 Task: Create in the project AdaptFlow and in the Backlog issue 'Develop a new feature to allow for customizable user profiles' a child issue 'Integration with benefits enrollment systems', and assign it to team member softage.2@softage.net. Create in the project AdaptFlow and in the Backlog issue 'Address issues related to data synchronization across multiple devices' a child issue 'Big data model interpretability and transparency optimization and testing', and assign it to team member softage.3@softage.net
Action: Mouse moved to (208, 67)
Screenshot: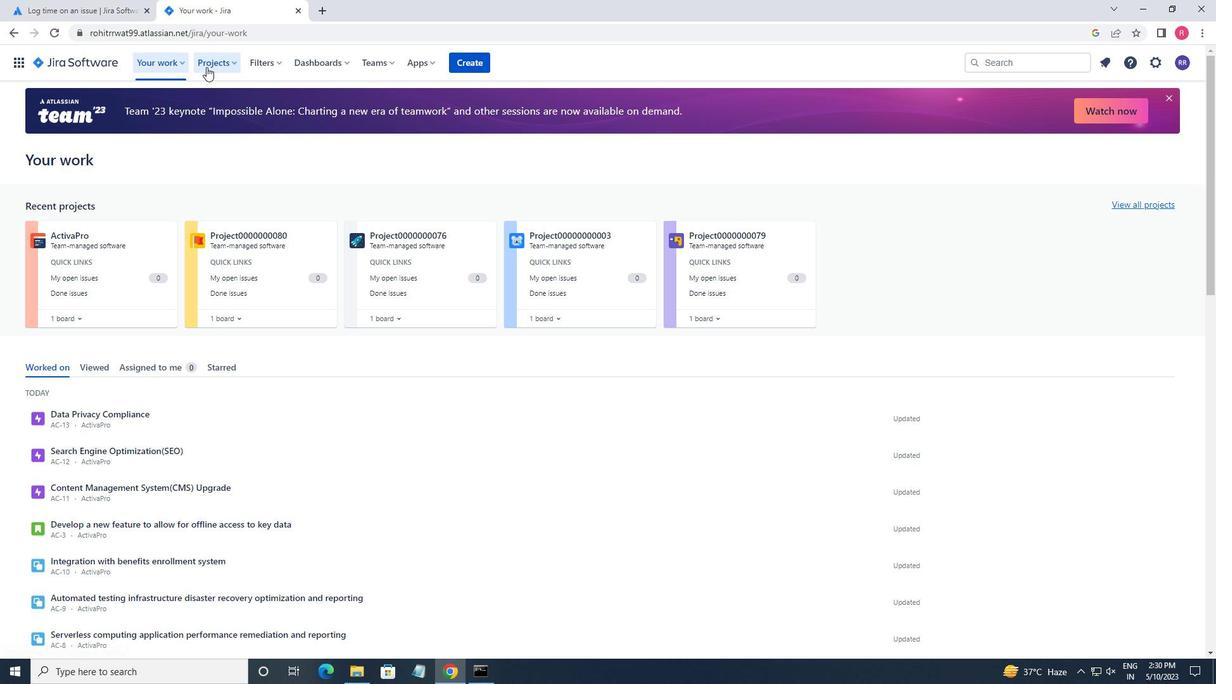 
Action: Mouse pressed left at (208, 67)
Screenshot: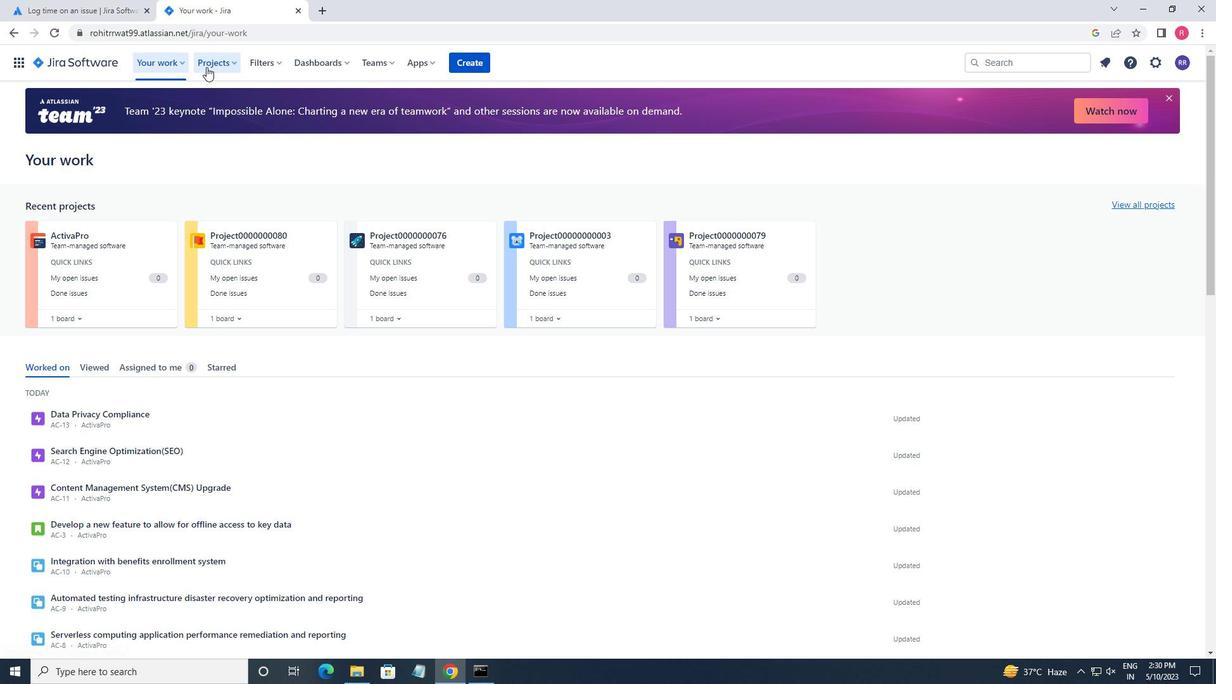 
Action: Mouse moved to (254, 121)
Screenshot: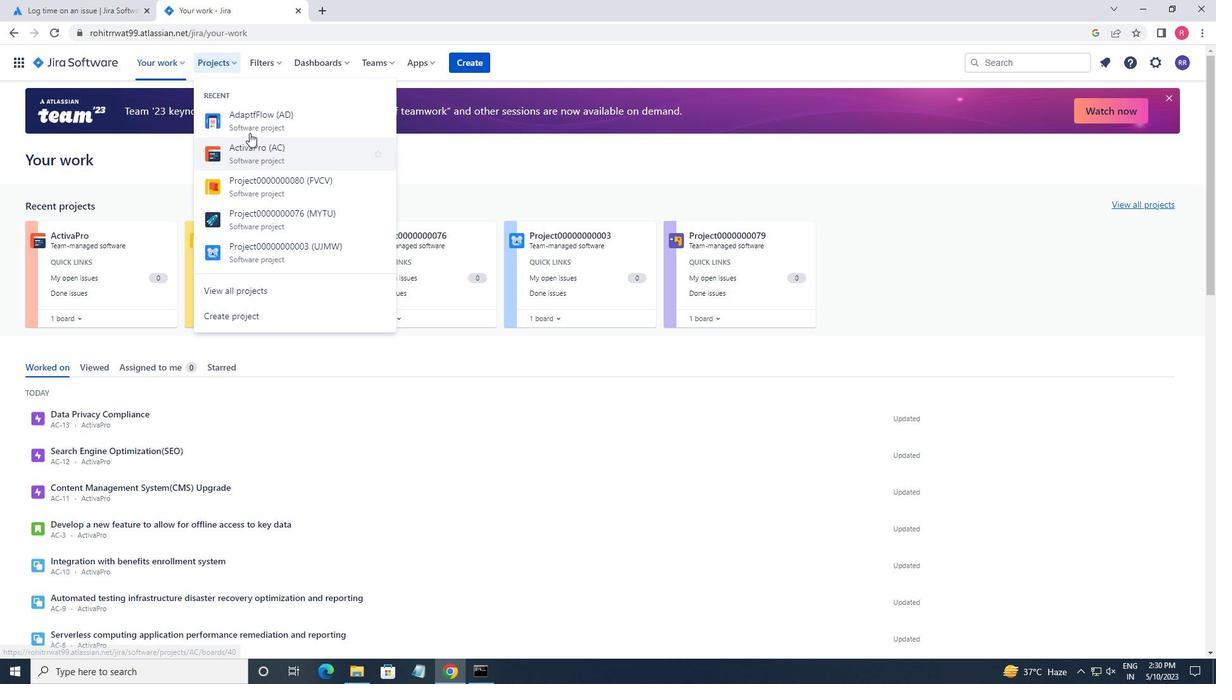 
Action: Mouse pressed left at (254, 121)
Screenshot: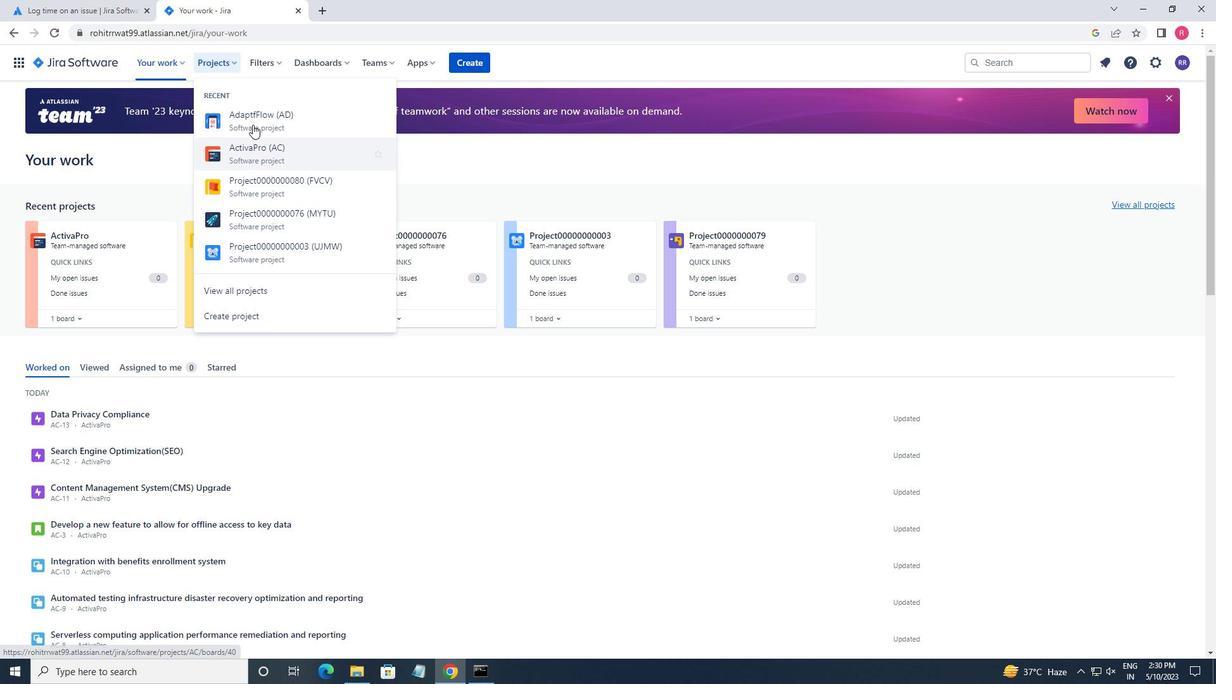 
Action: Mouse moved to (85, 190)
Screenshot: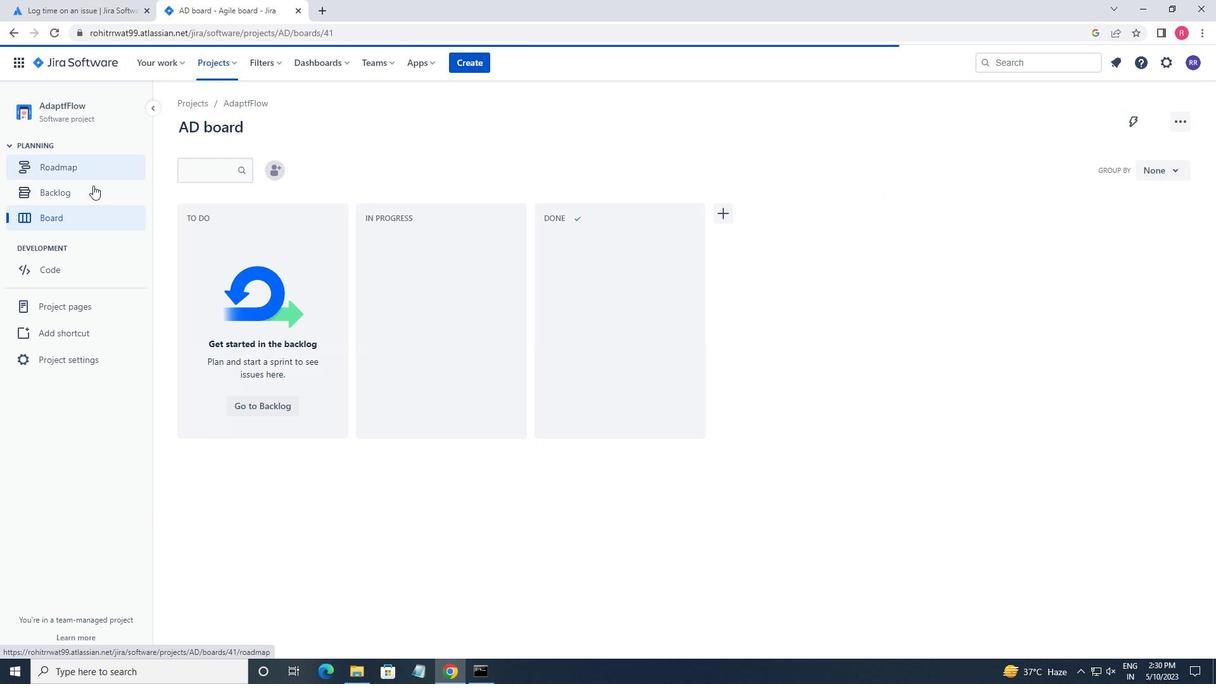 
Action: Mouse pressed left at (85, 190)
Screenshot: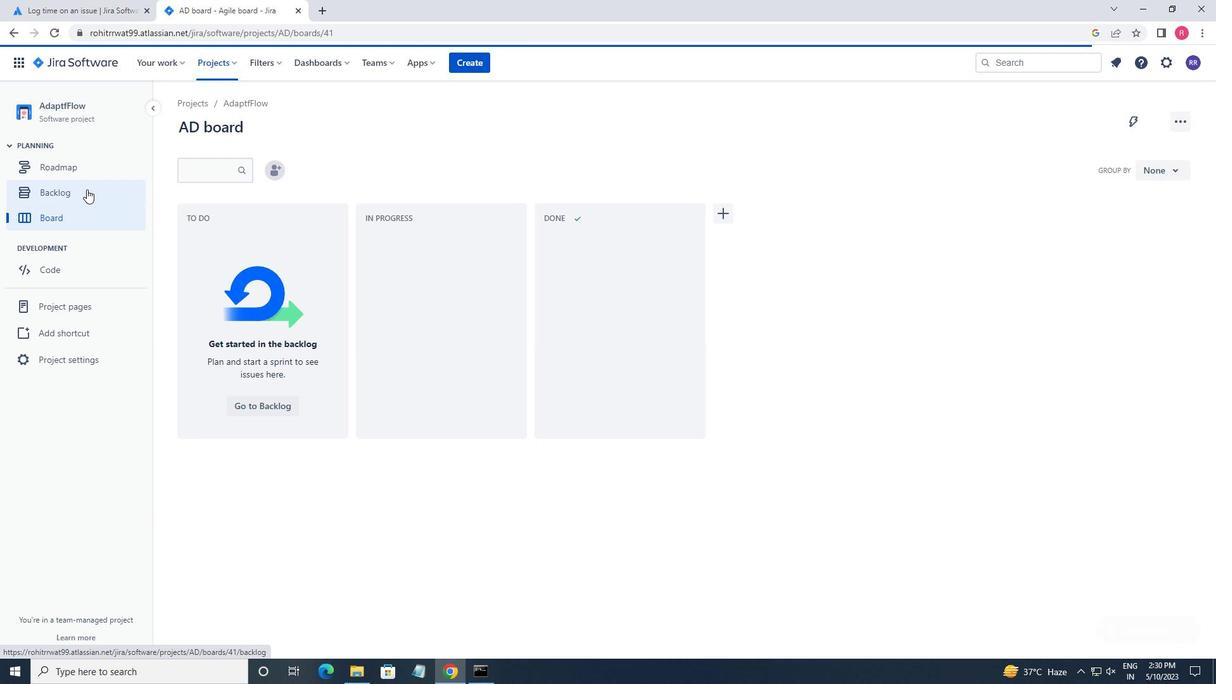 
Action: Mouse moved to (440, 494)
Screenshot: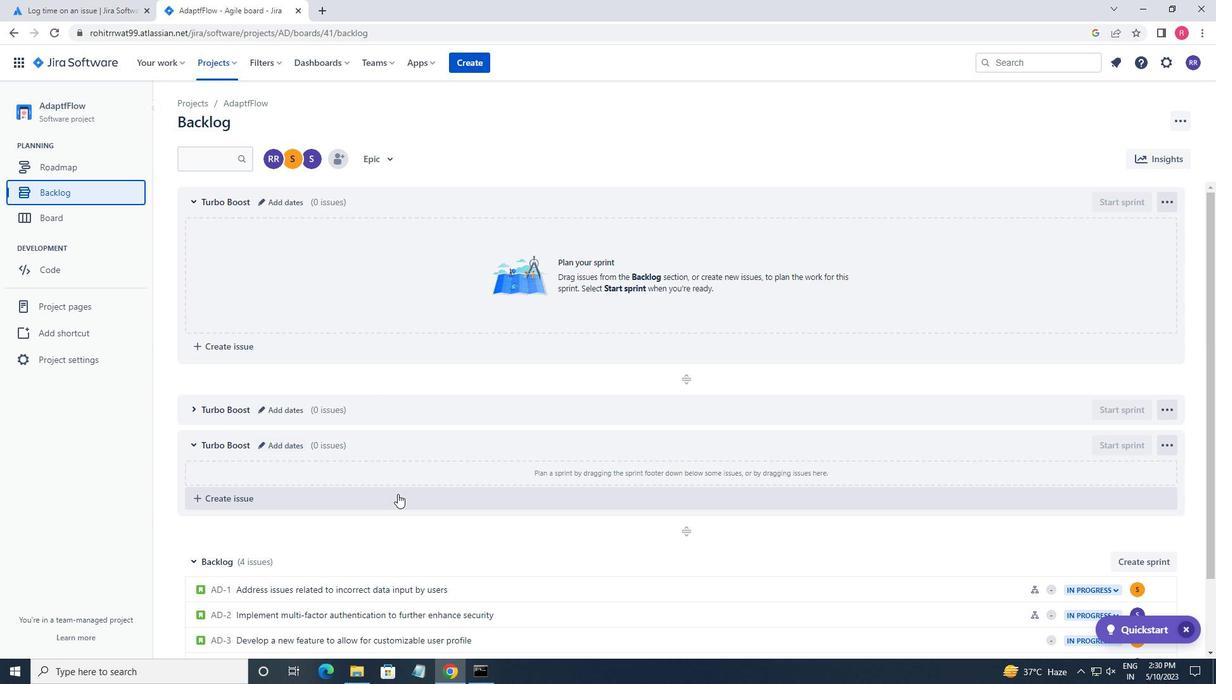 
Action: Mouse scrolled (440, 494) with delta (0, 0)
Screenshot: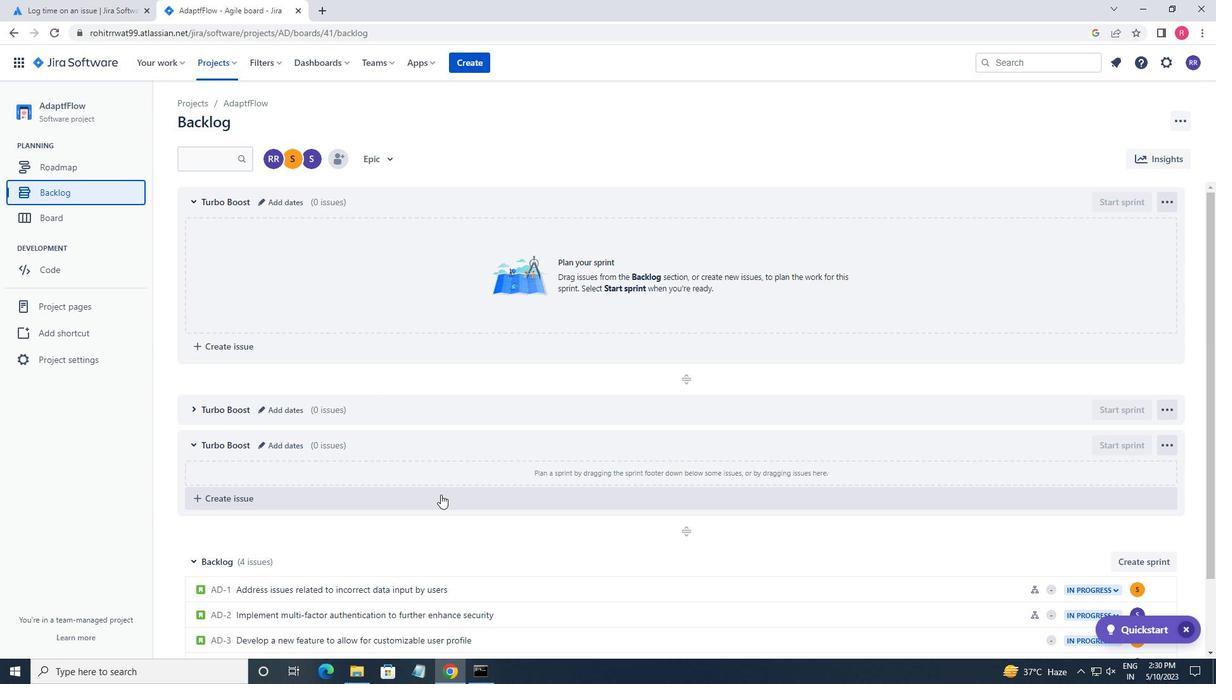 
Action: Mouse scrolled (440, 494) with delta (0, 0)
Screenshot: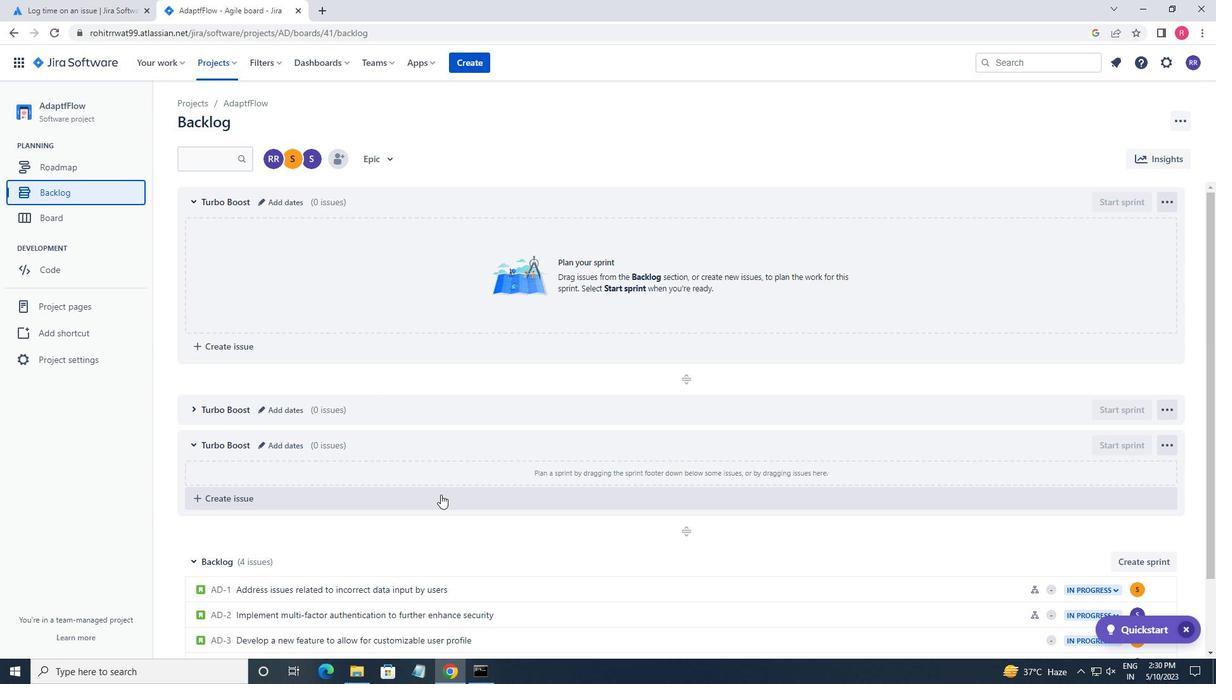 
Action: Mouse scrolled (440, 494) with delta (0, 0)
Screenshot: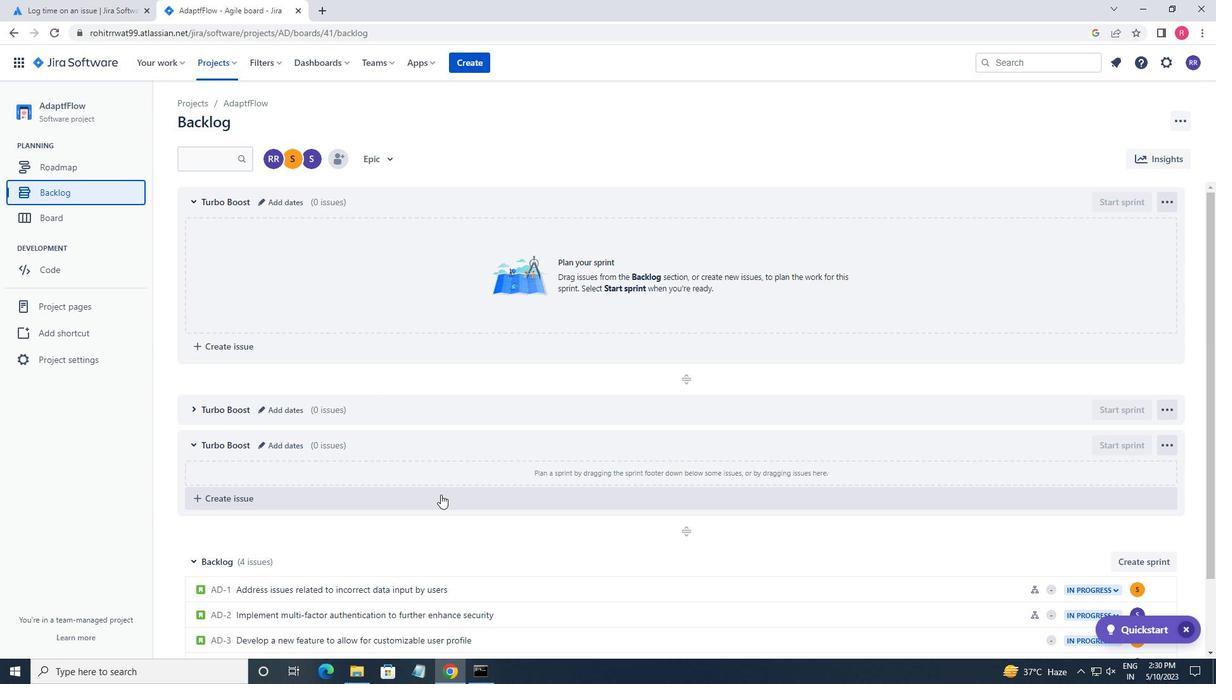 
Action: Mouse moved to (705, 559)
Screenshot: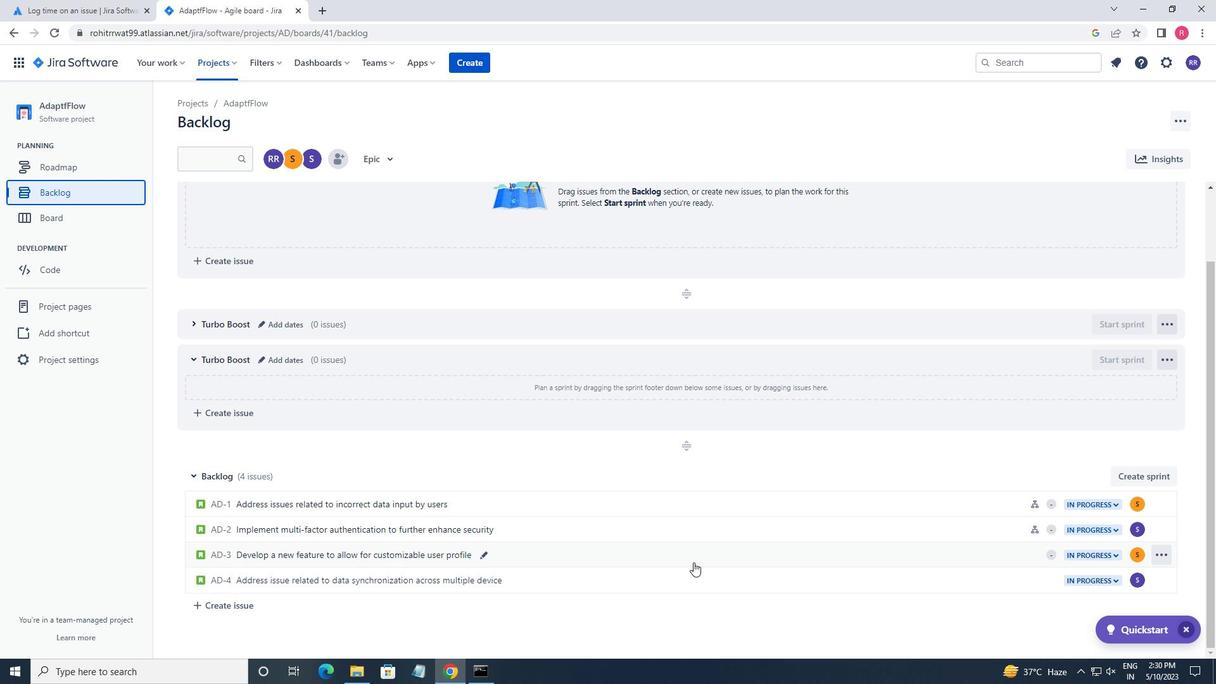 
Action: Mouse pressed left at (705, 559)
Screenshot: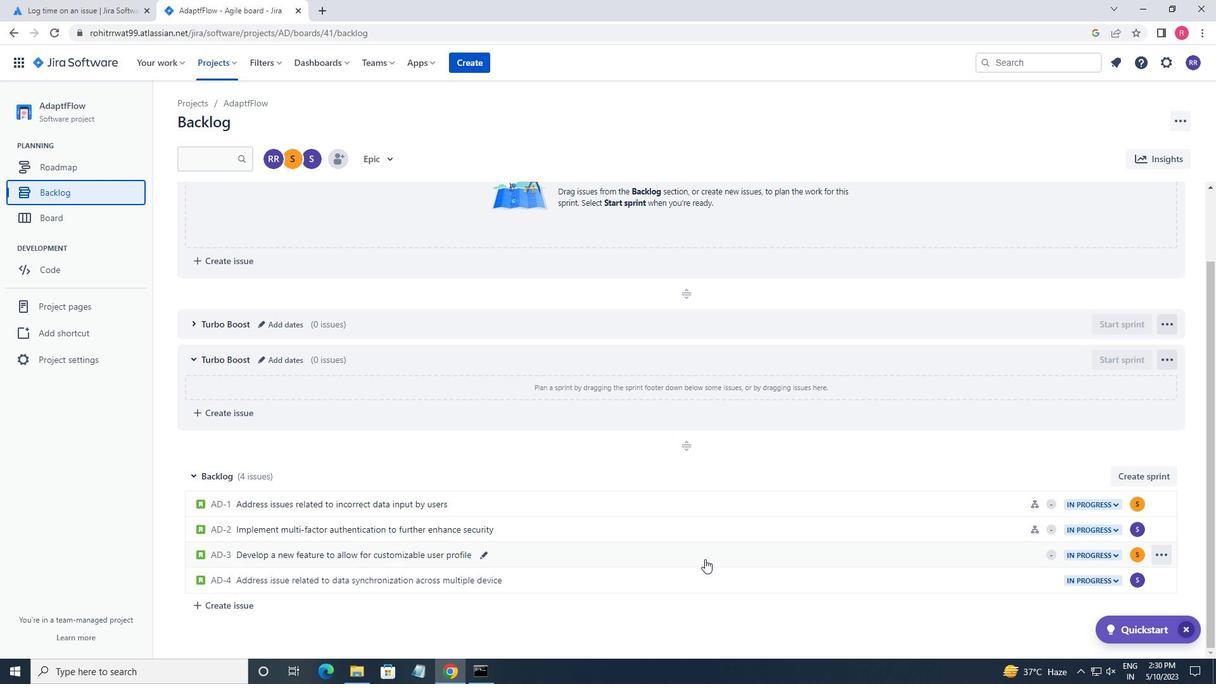 
Action: Mouse moved to (993, 276)
Screenshot: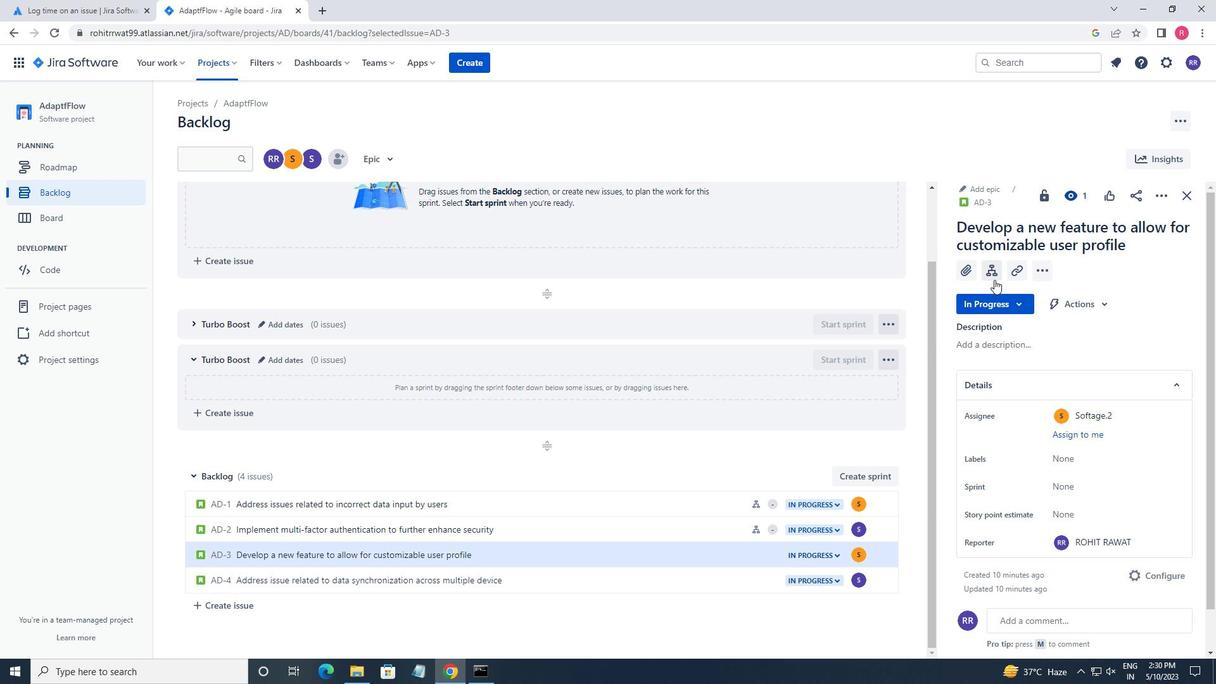 
Action: Mouse pressed left at (993, 276)
Screenshot: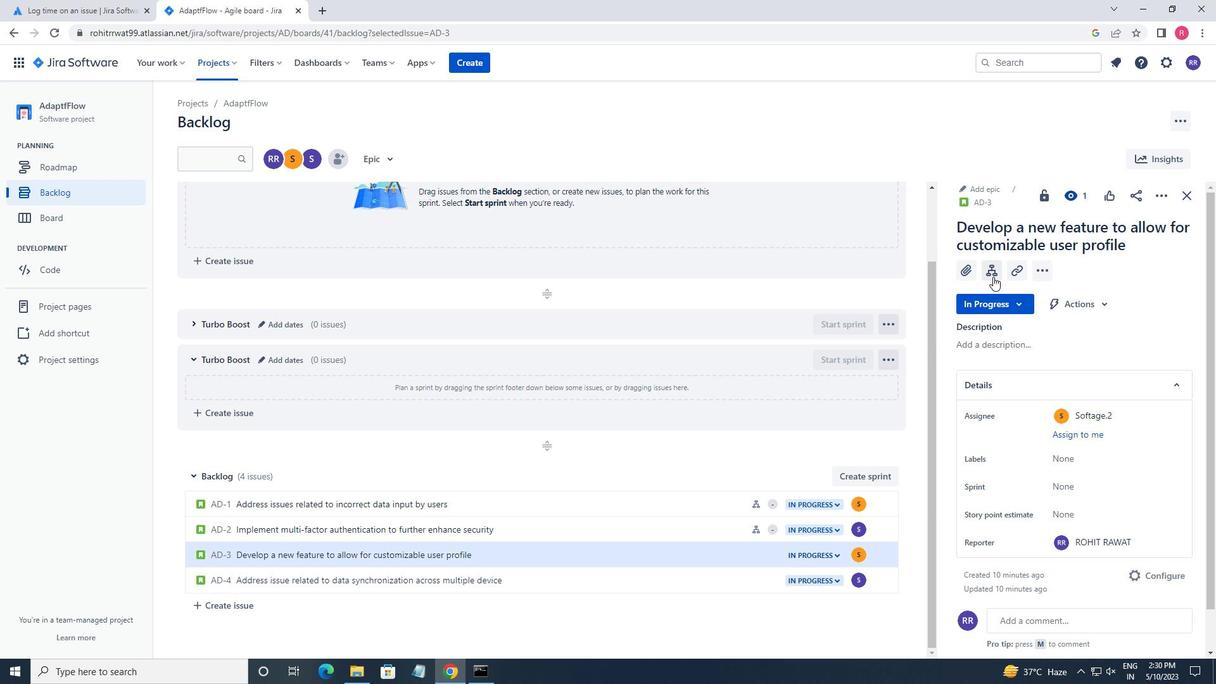 
Action: Mouse moved to (1007, 404)
Screenshot: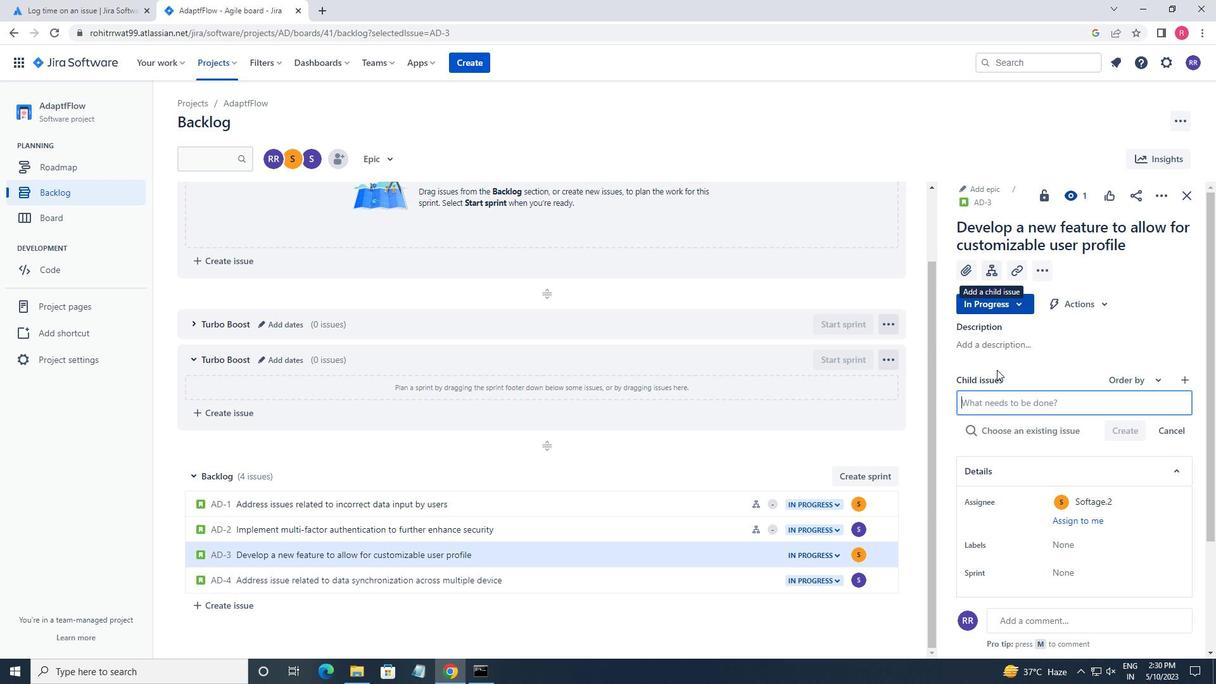 
Action: Key pressed <Key.shift_r><Key.shift_r>Integration<Key.space>with<Key.space>beni<Key.backspace>efits<Key.space>enrollment<Key.space>system<Key.enter>
Screenshot: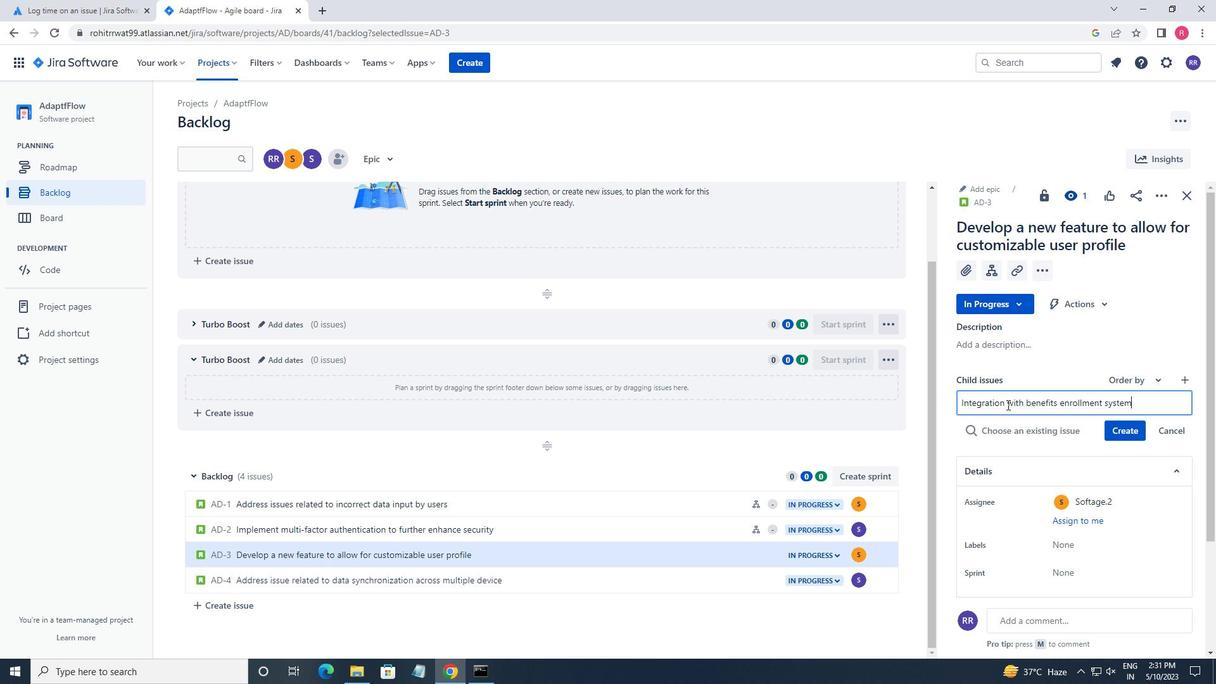
Action: Mouse moved to (1135, 409)
Screenshot: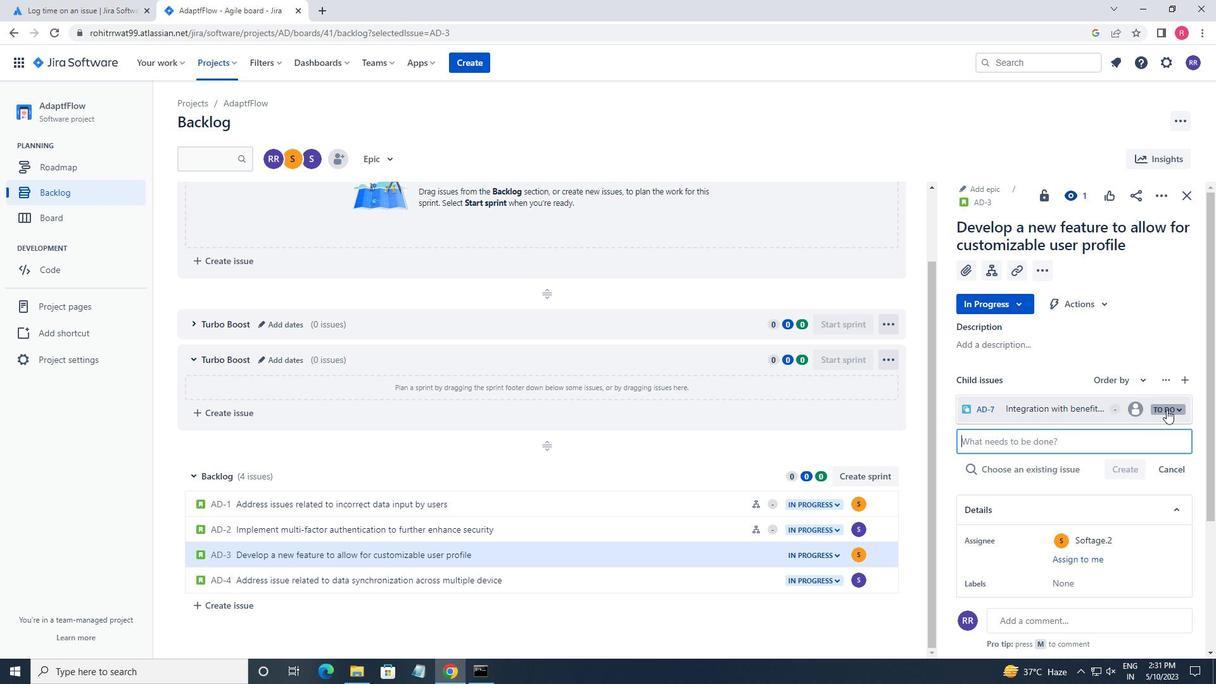 
Action: Mouse pressed left at (1135, 409)
Screenshot: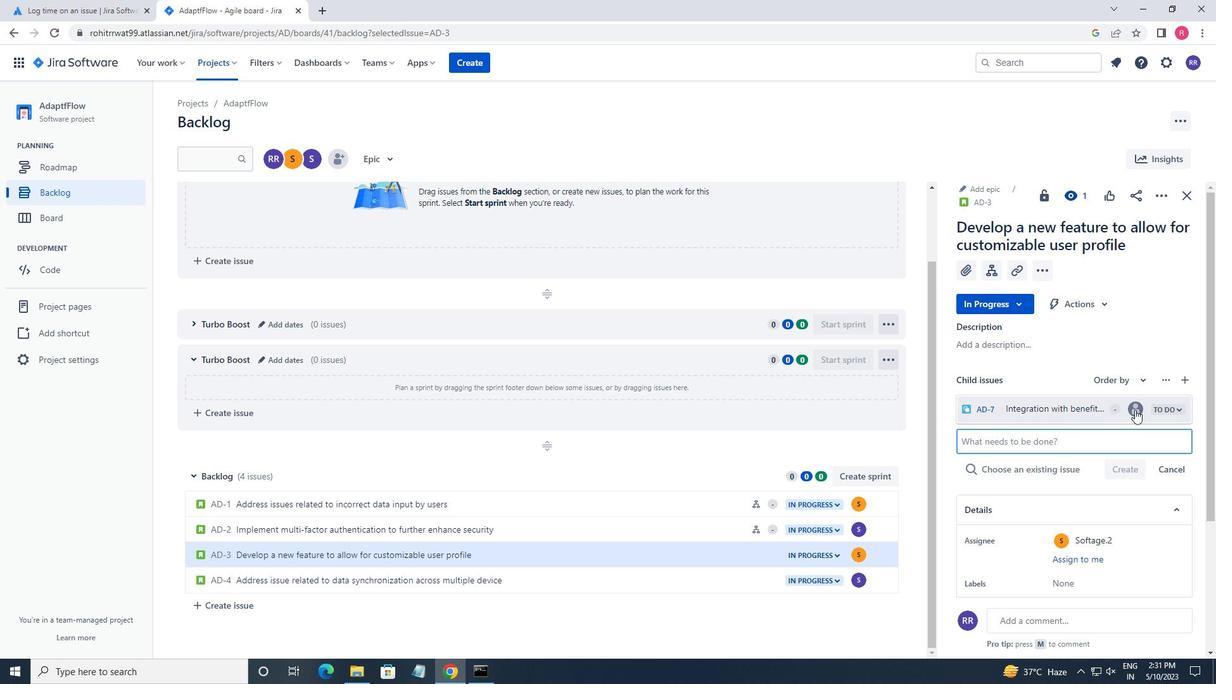 
Action: Mouse moved to (1007, 405)
Screenshot: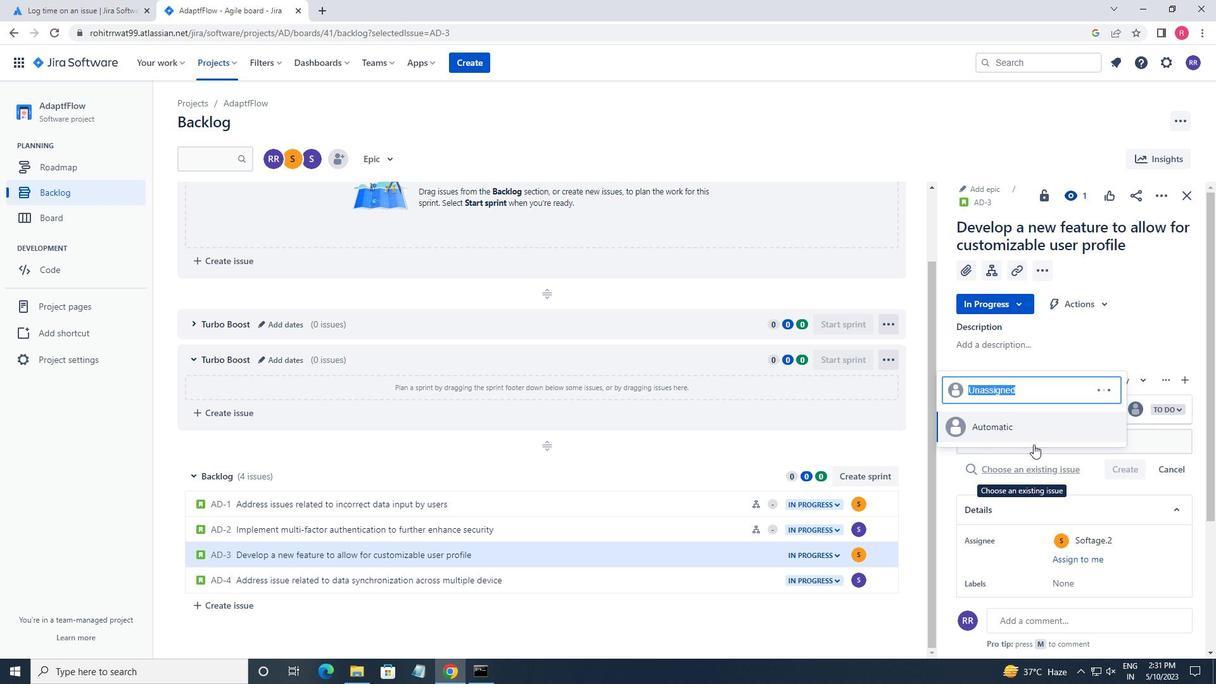 
Action: Key pressed softage.2<Key.shift>@SOFTAGE.NET<Key.enter>
Screenshot: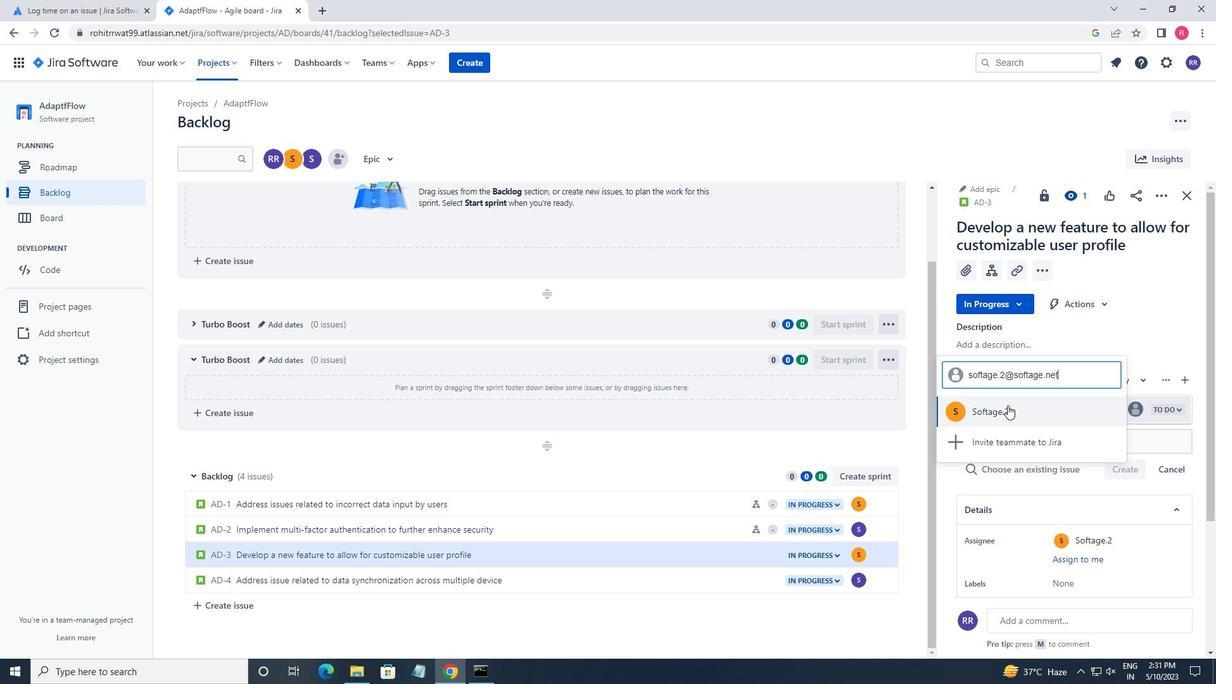 
Action: Mouse moved to (559, 587)
Screenshot: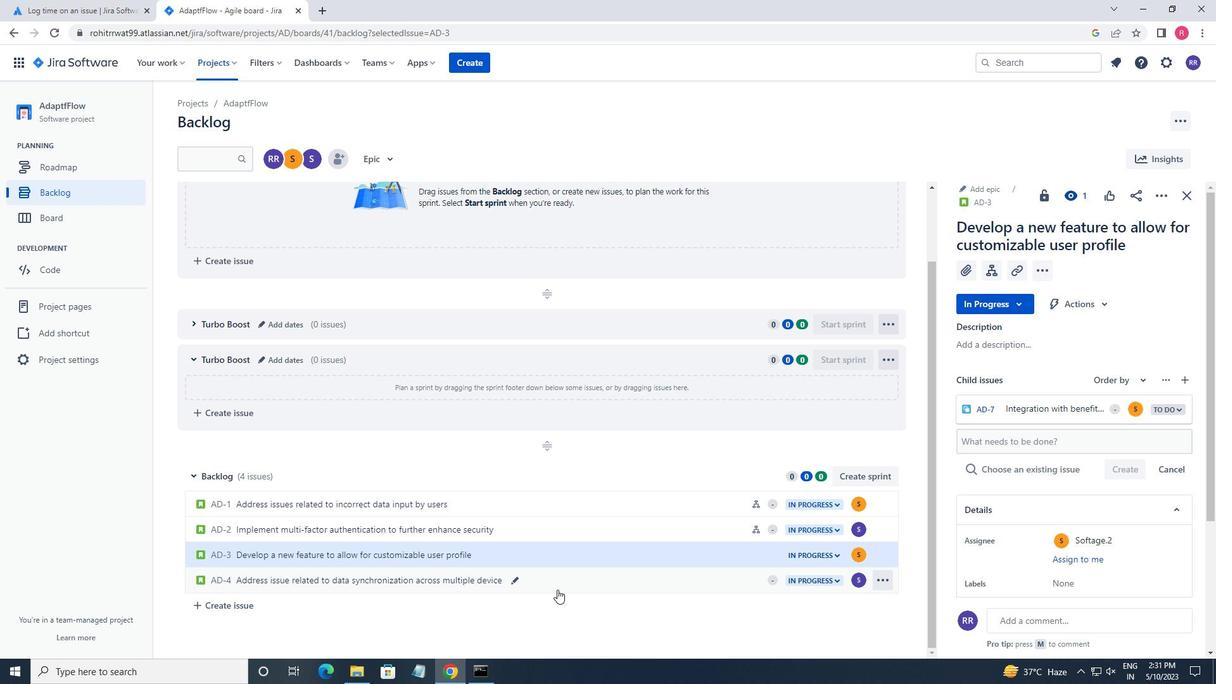 
Action: Mouse pressed left at (559, 587)
Screenshot: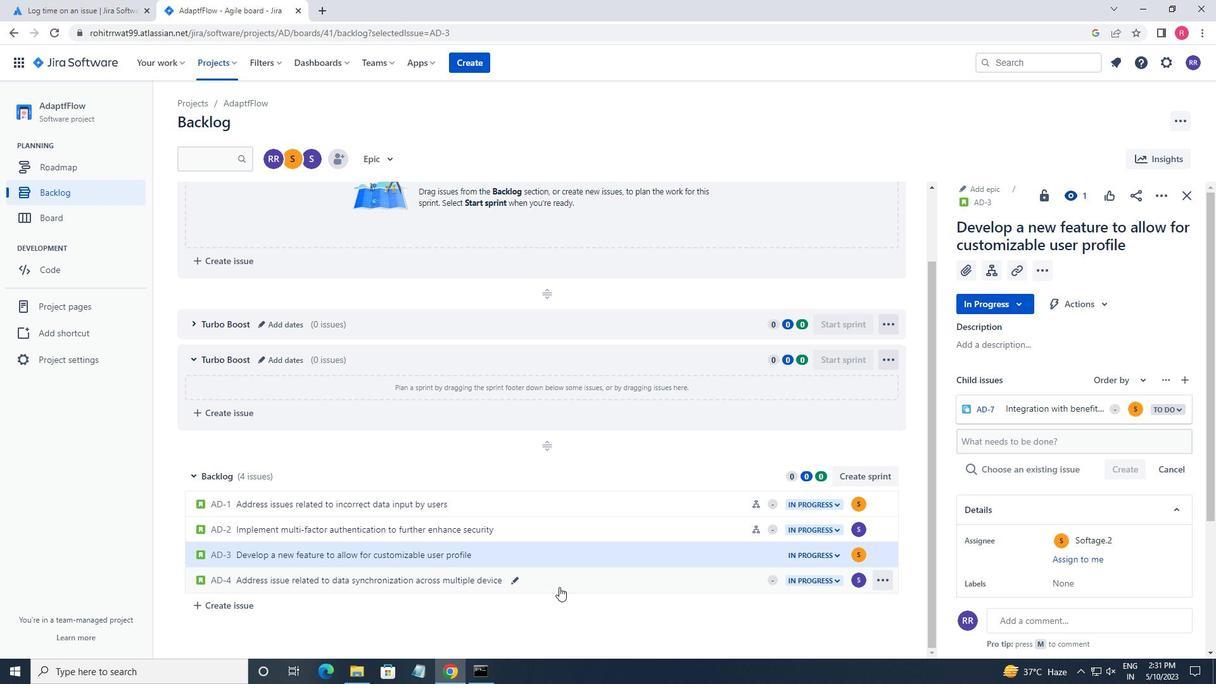 
Action: Mouse moved to (991, 290)
Screenshot: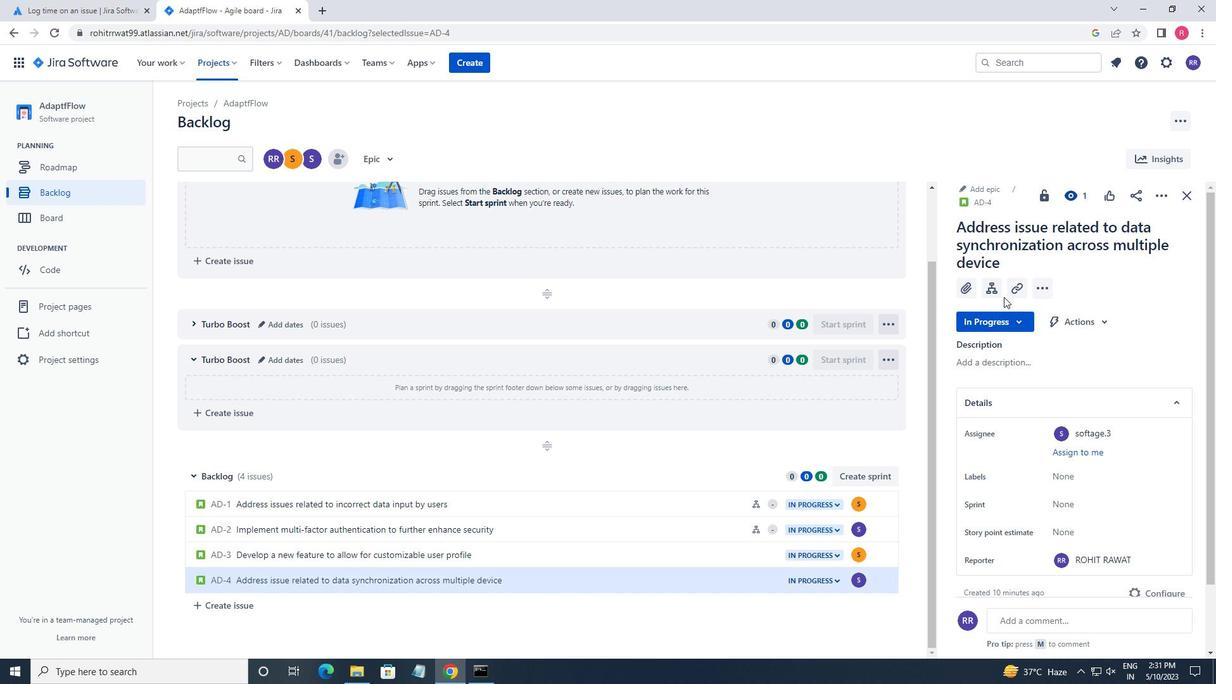 
Action: Mouse pressed left at (991, 290)
Screenshot: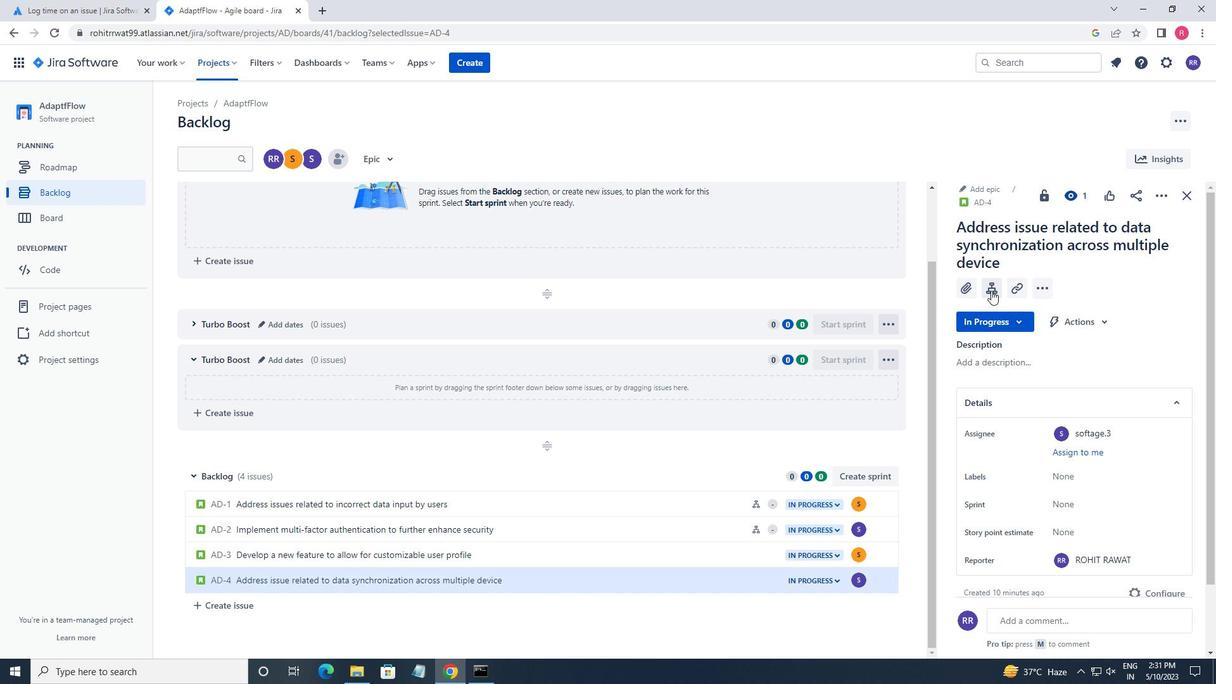 
Action: Mouse moved to (988, 461)
Screenshot: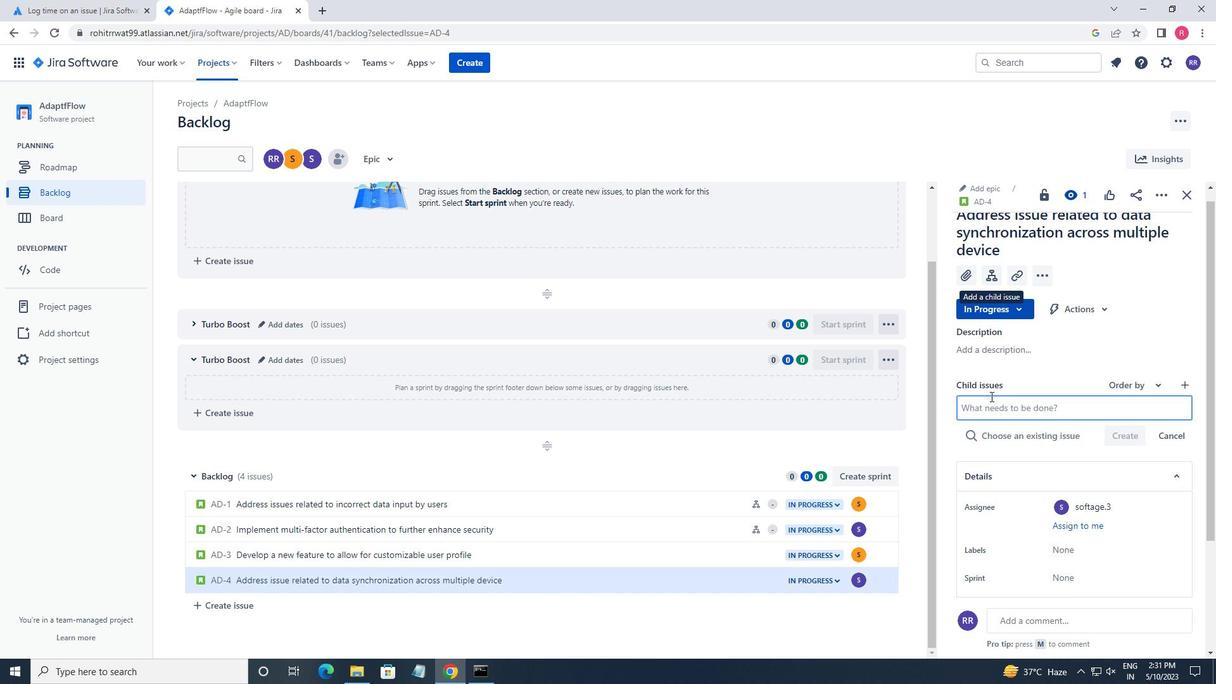 
Action: Key pressed <Key.shift_r>BIG<Key.space>DATA<Key.space>MODEL<Key.space>INTERPRETABILITY<Key.space>AND<Key.space>TRANSPARENCY<Key.space>OPTIMIZATION<Key.space>AND<Key.space>TESTING<Key.enter>
Screenshot: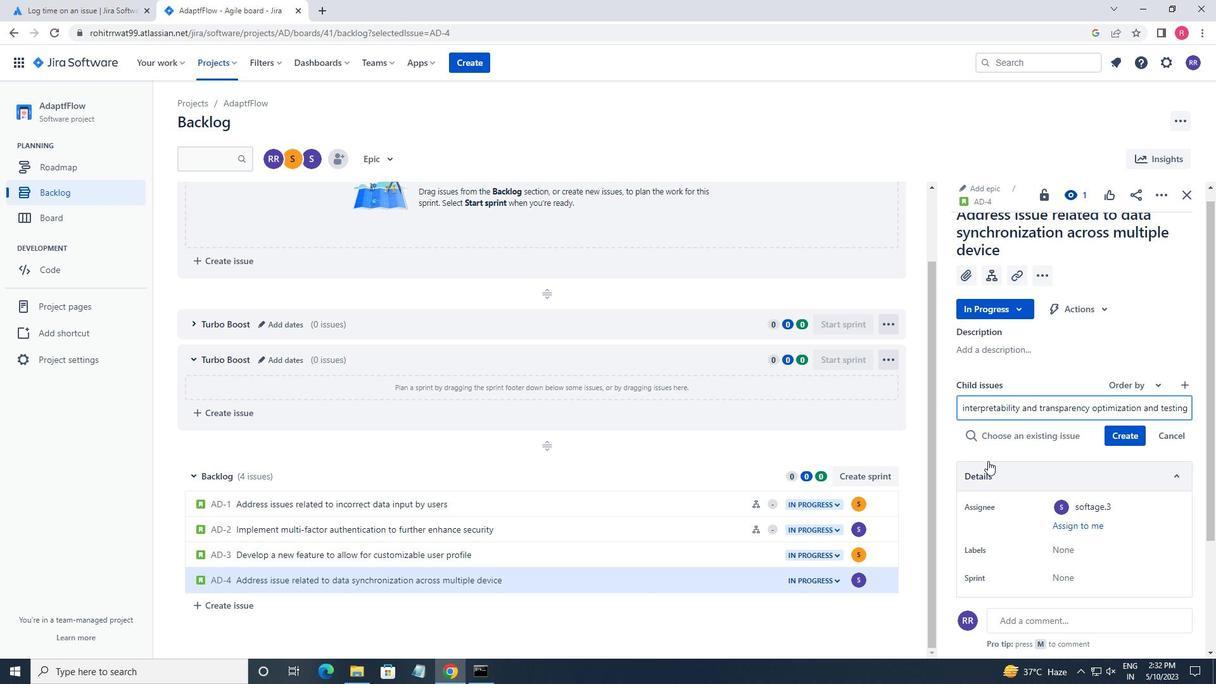 
Action: Mouse moved to (1130, 418)
Screenshot: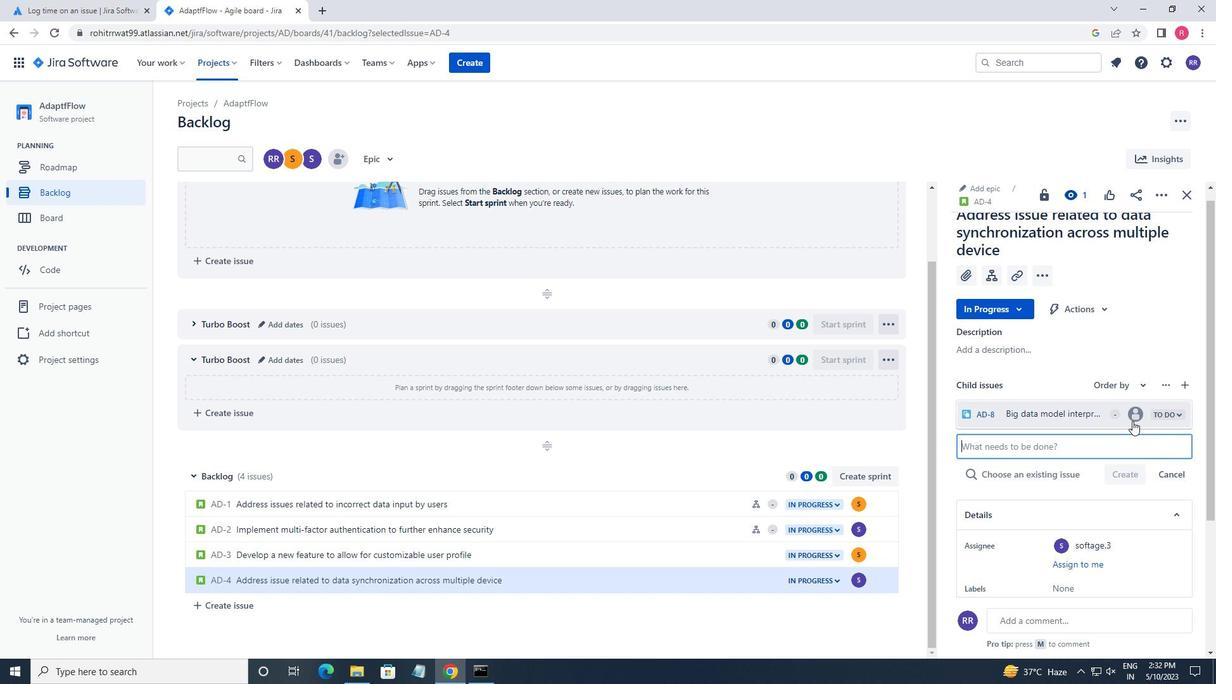 
Action: Mouse pressed left at (1130, 418)
Screenshot: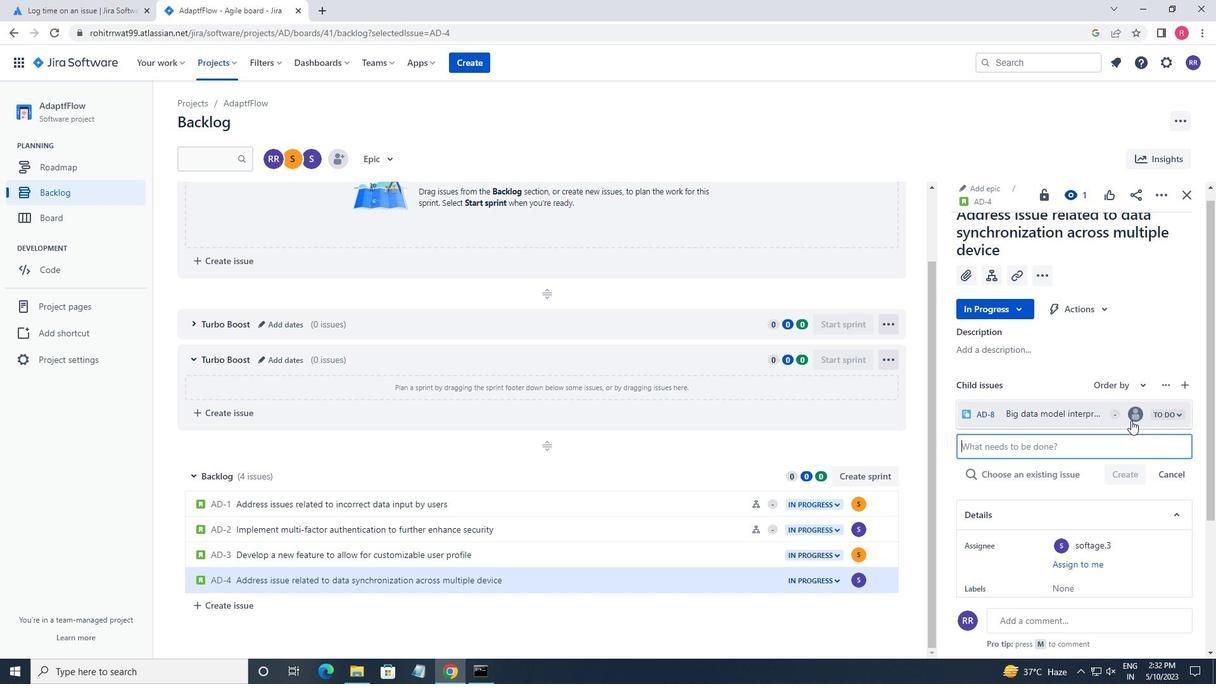 
Action: Mouse moved to (1006, 463)
Screenshot: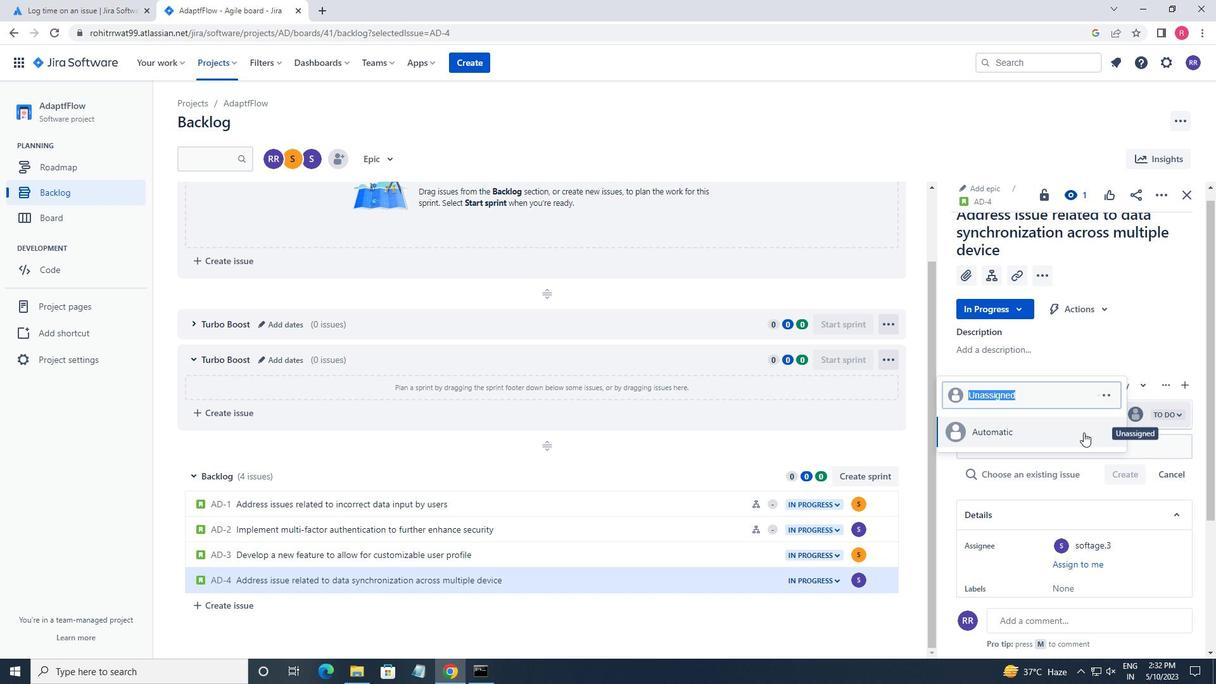 
Action: Key pressed SOFTAGE.3<Key.shift>@SOFTAGE.NET<Key.enter>
Screenshot: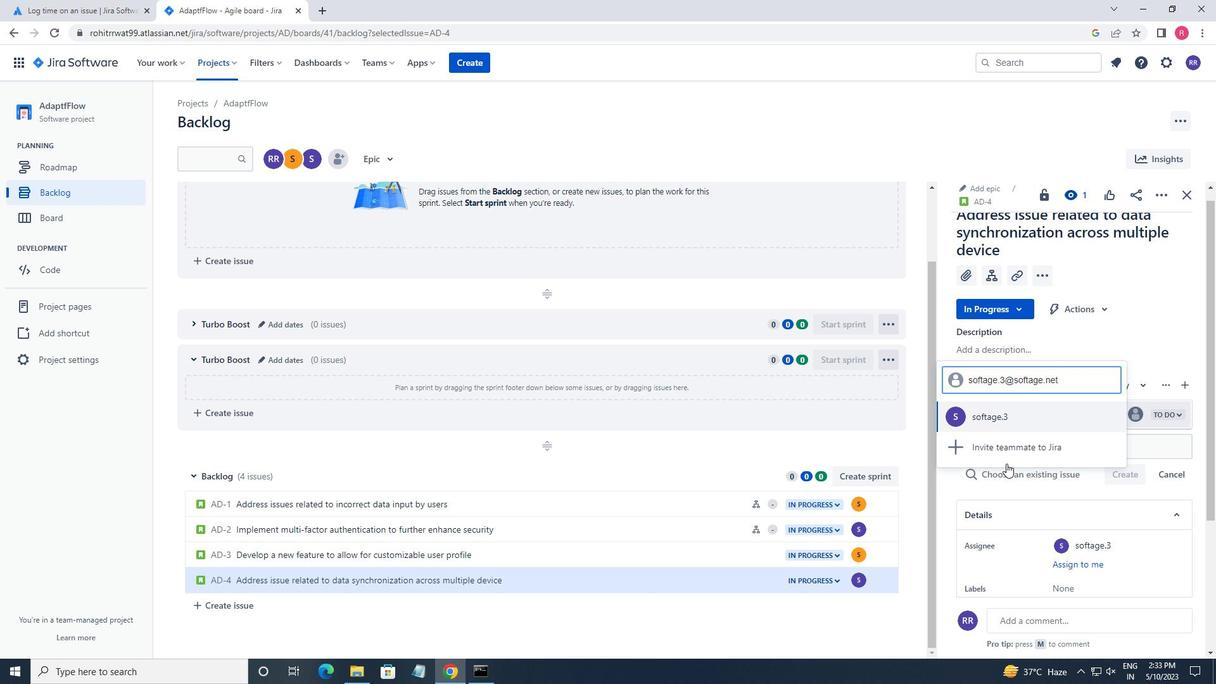 
